 Task: Set and save  "Quality-based VBR" for "H.264/MPEG-4 Part 10/AVC encoder (x264 10-bit)" to 23.
Action: Mouse moved to (111, 13)
Screenshot: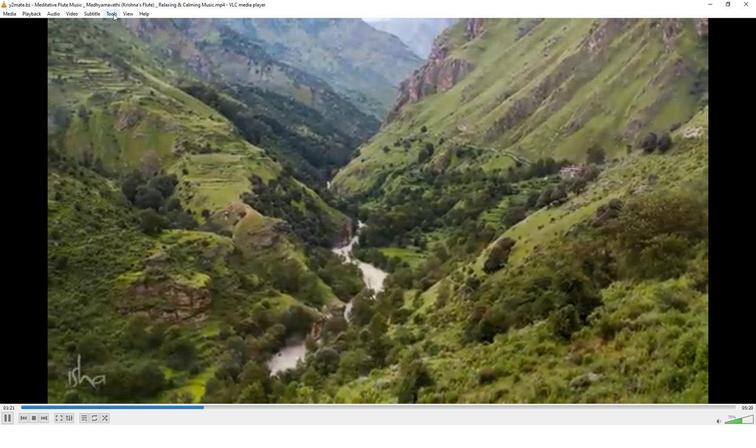 
Action: Mouse pressed left at (111, 13)
Screenshot: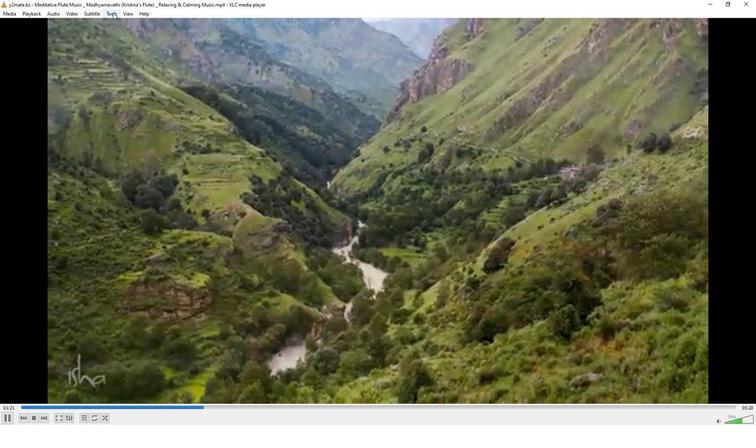
Action: Mouse moved to (127, 107)
Screenshot: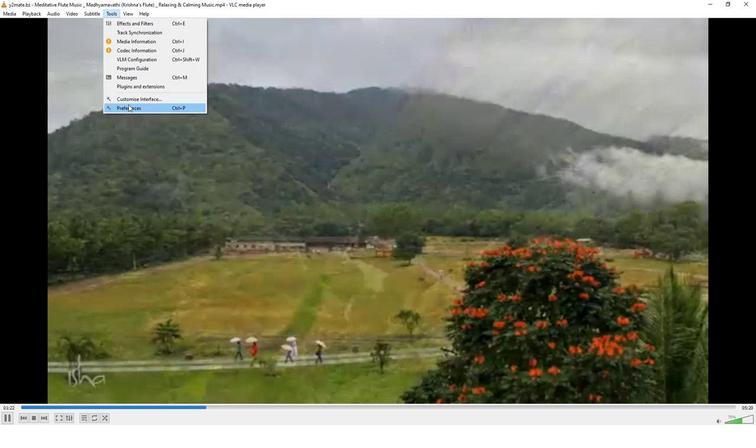 
Action: Mouse pressed left at (127, 107)
Screenshot: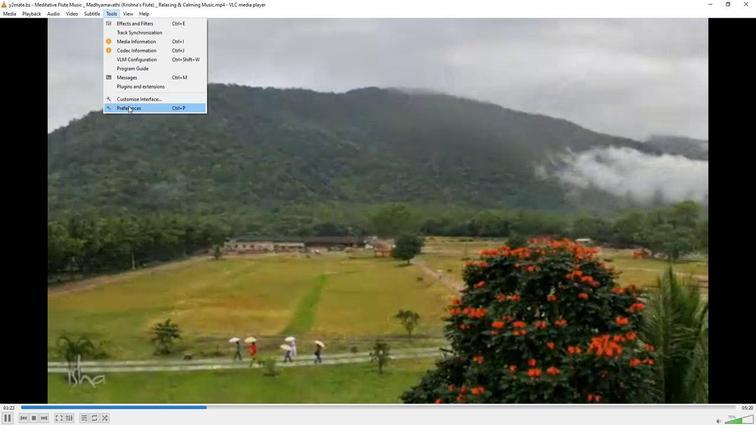 
Action: Mouse moved to (247, 347)
Screenshot: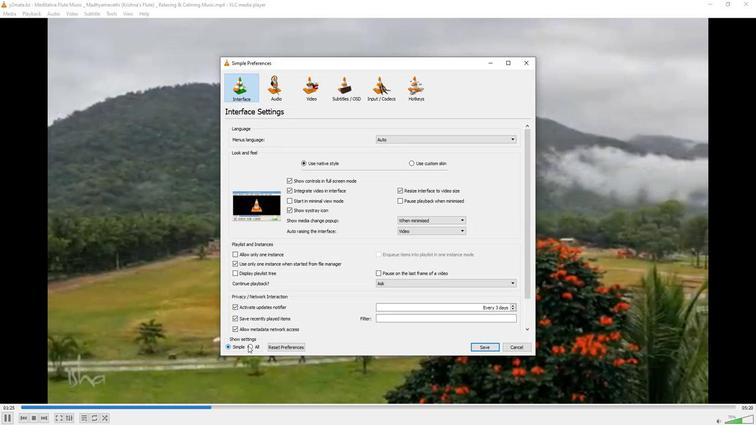 
Action: Mouse pressed left at (247, 347)
Screenshot: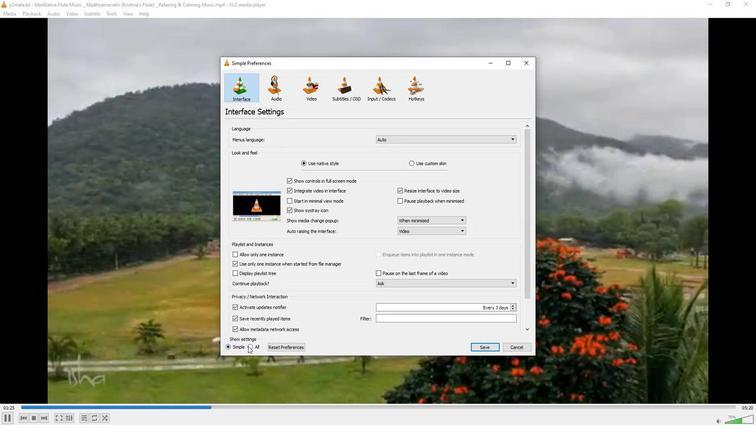 
Action: Mouse moved to (239, 270)
Screenshot: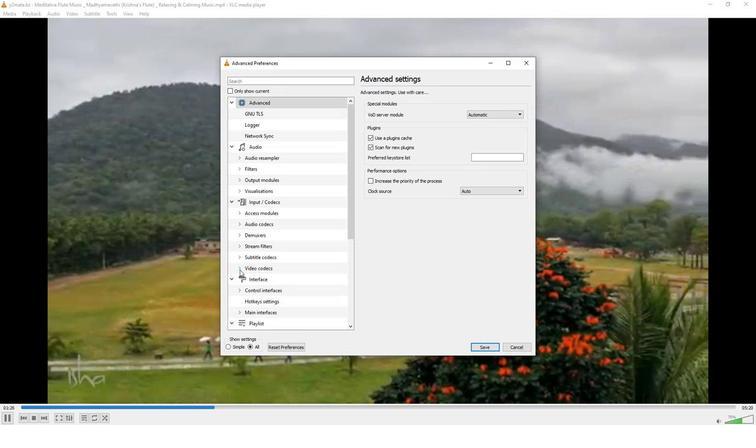 
Action: Mouse pressed left at (239, 270)
Screenshot: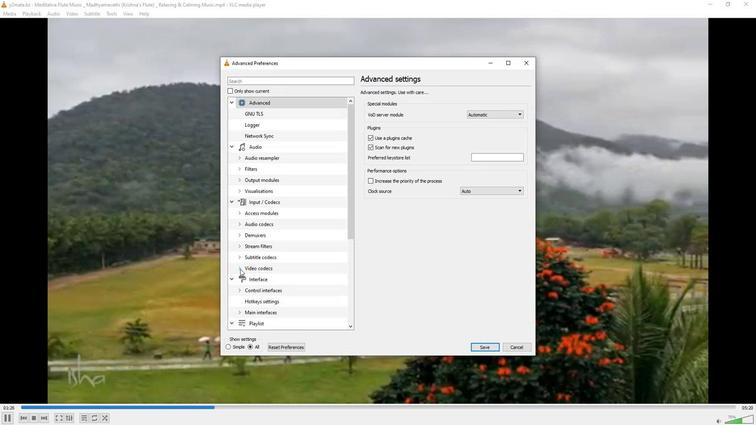 
Action: Mouse moved to (264, 283)
Screenshot: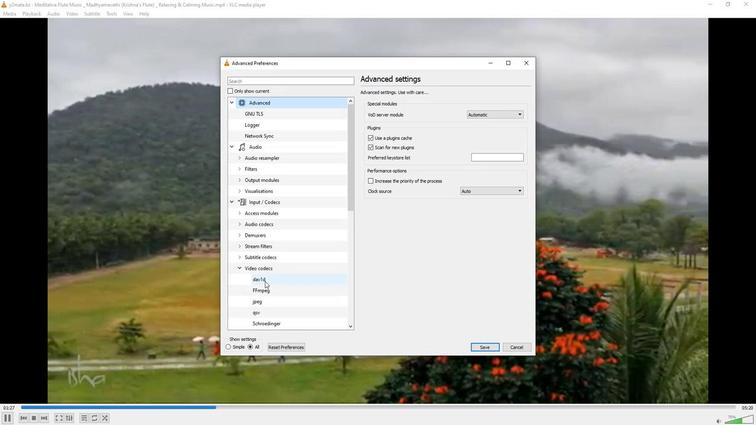 
Action: Mouse scrolled (264, 282) with delta (0, 0)
Screenshot: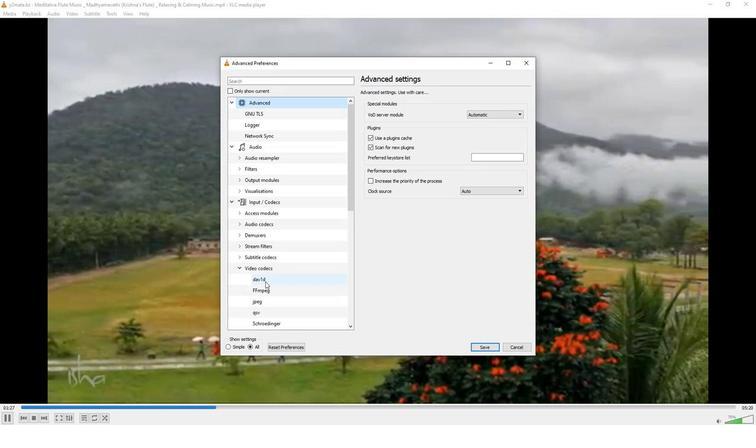 
Action: Mouse moved to (263, 285)
Screenshot: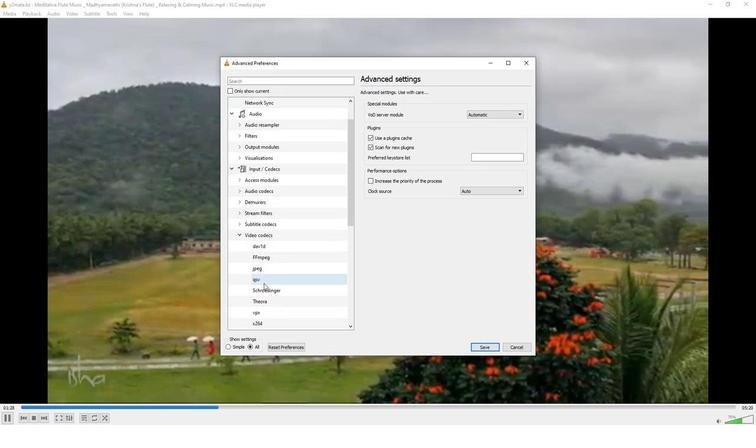 
Action: Mouse scrolled (263, 285) with delta (0, 0)
Screenshot: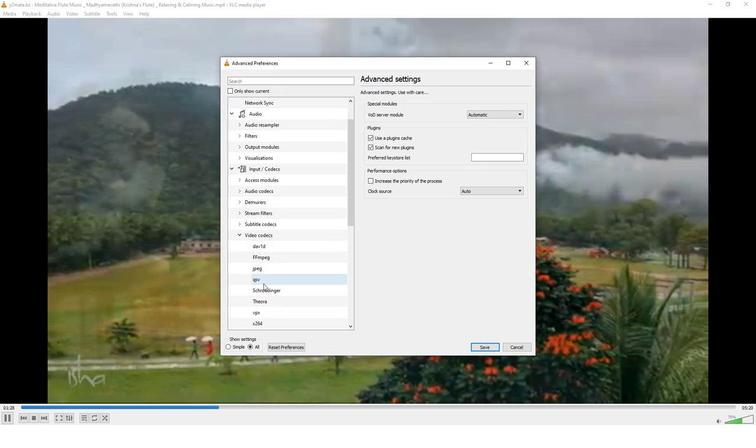 
Action: Mouse scrolled (263, 285) with delta (0, 0)
Screenshot: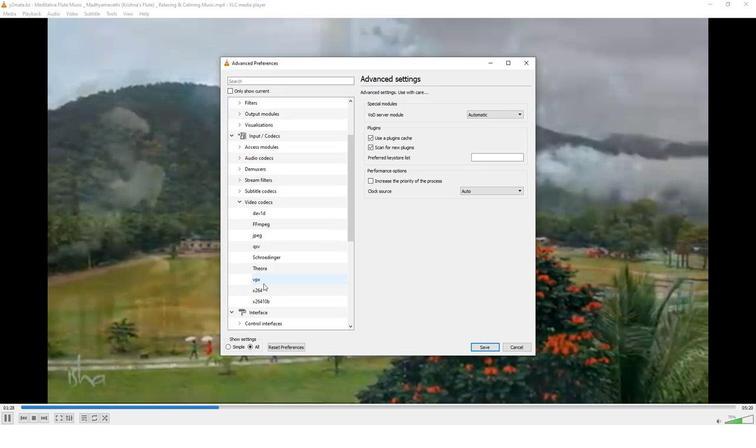 
Action: Mouse moved to (261, 267)
Screenshot: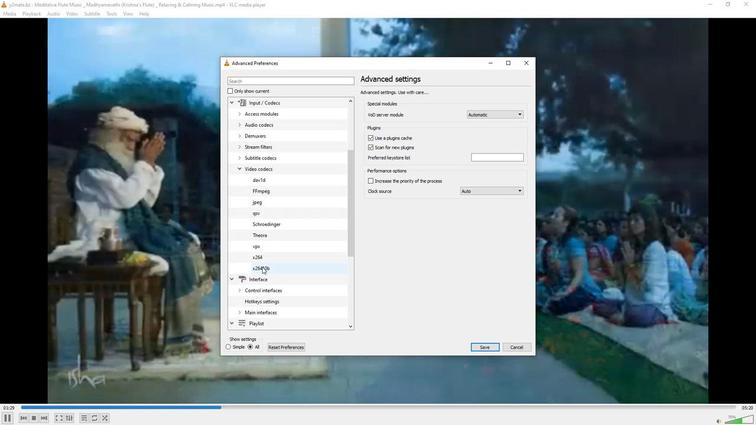 
Action: Mouse pressed left at (261, 267)
Screenshot: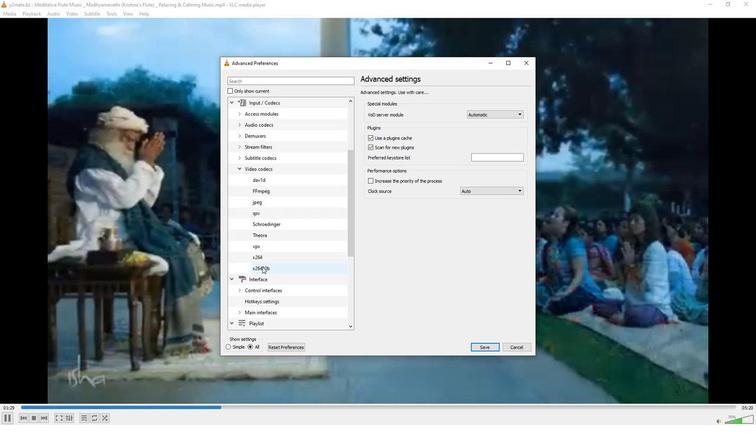 
Action: Mouse moved to (389, 303)
Screenshot: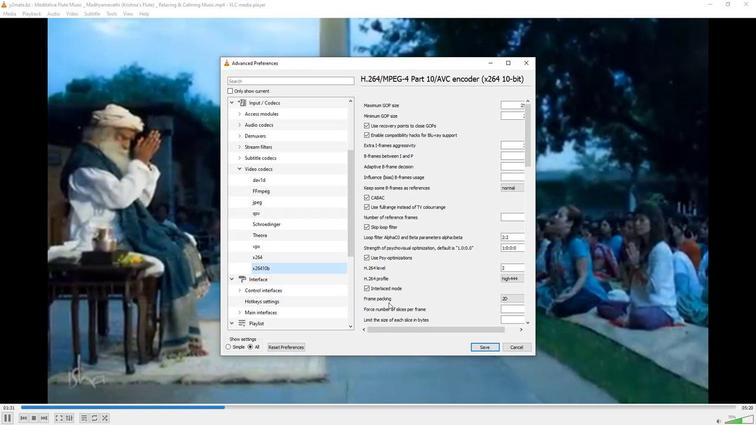 
Action: Mouse scrolled (389, 302) with delta (0, 0)
Screenshot: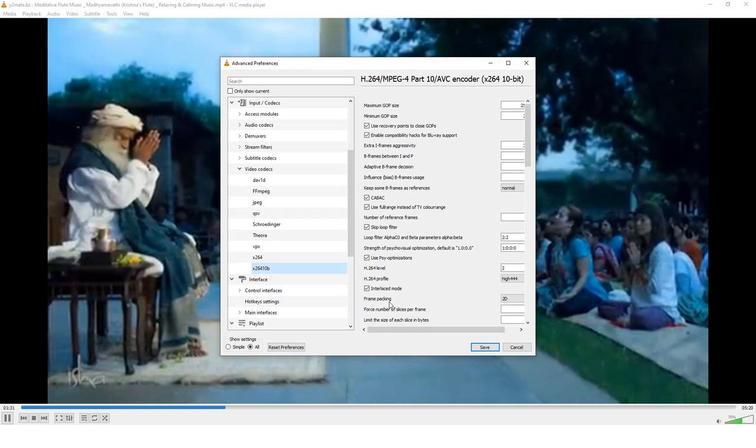 
Action: Mouse scrolled (389, 302) with delta (0, 0)
Screenshot: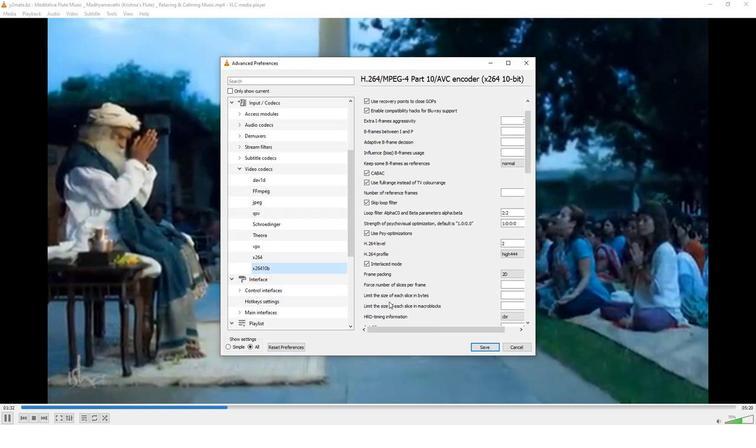 
Action: Mouse moved to (389, 329)
Screenshot: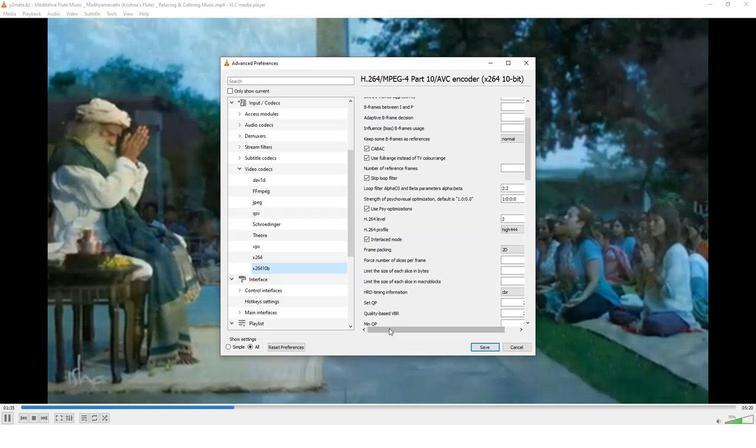 
Action: Mouse pressed left at (389, 329)
Screenshot: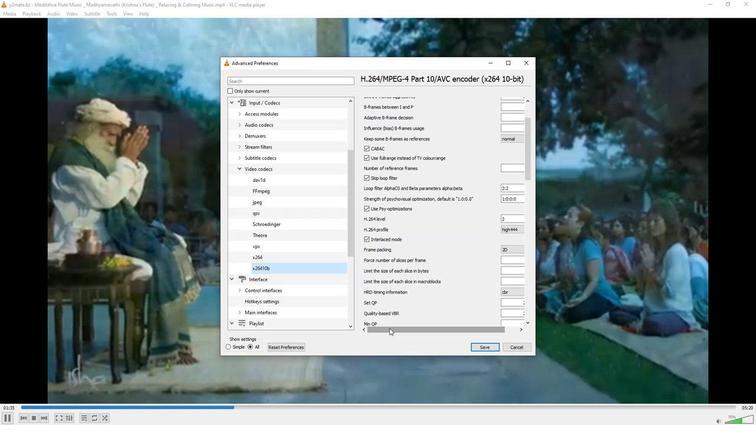 
Action: Mouse moved to (516, 315)
Screenshot: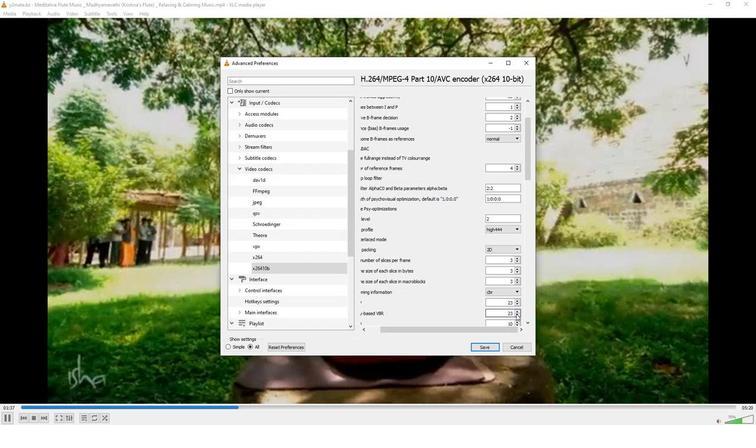 
Action: Mouse pressed left at (516, 315)
Screenshot: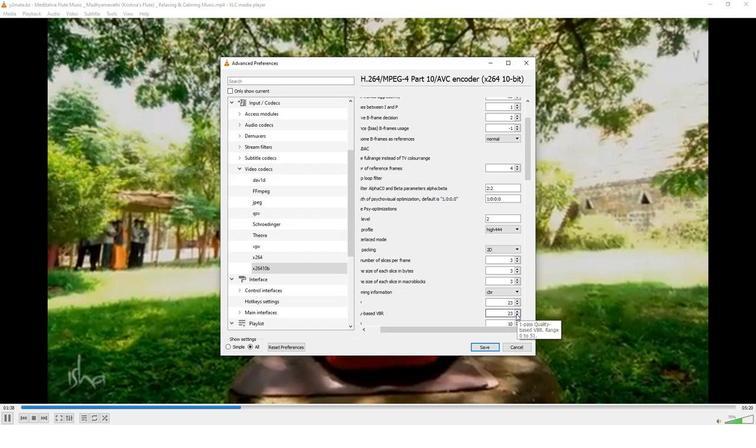 
Action: Mouse moved to (518, 311)
Screenshot: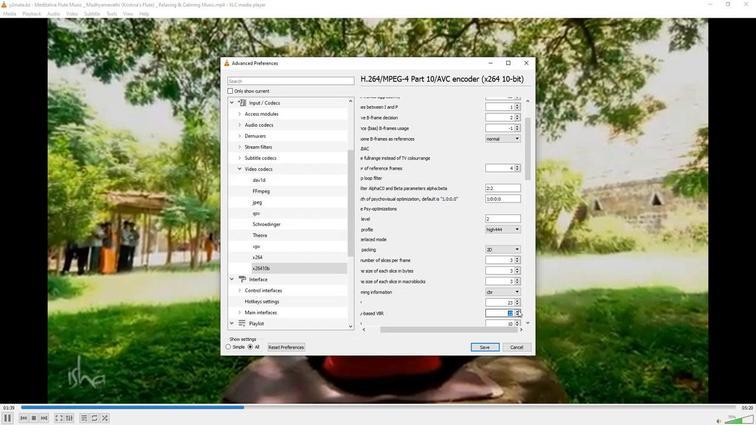 
Action: Mouse pressed left at (518, 311)
Screenshot: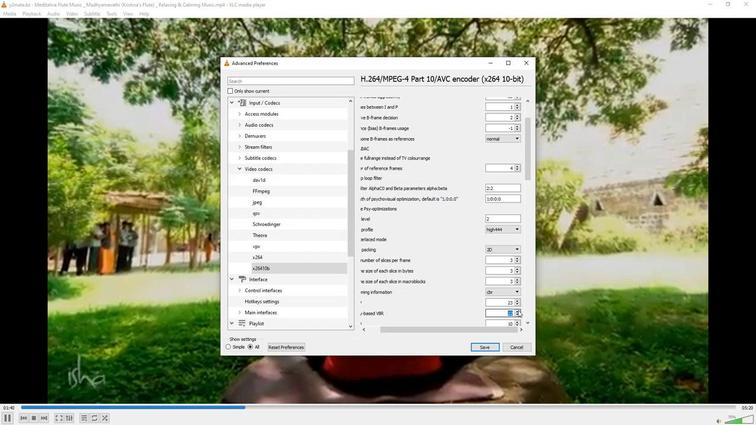 
Action: Mouse moved to (503, 312)
Screenshot: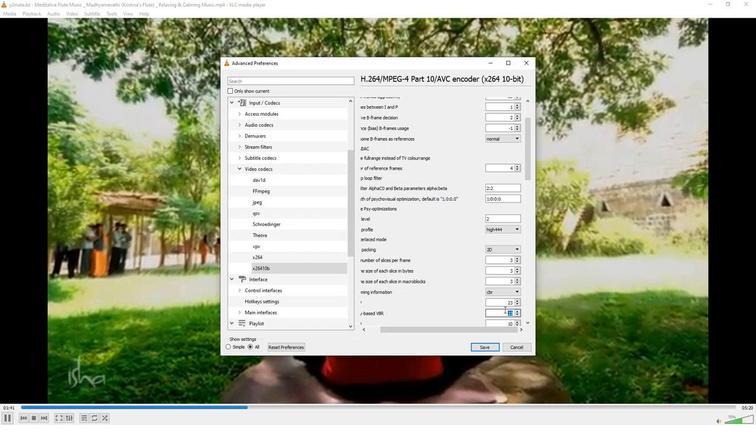 
Action: Mouse pressed left at (503, 312)
Screenshot: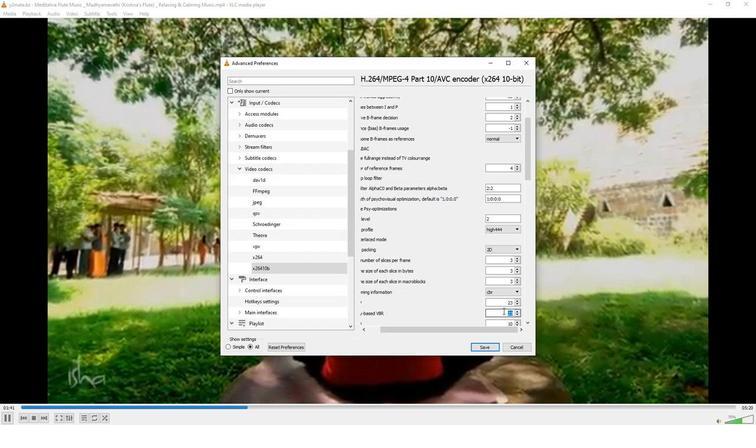 
Action: Mouse moved to (485, 348)
Screenshot: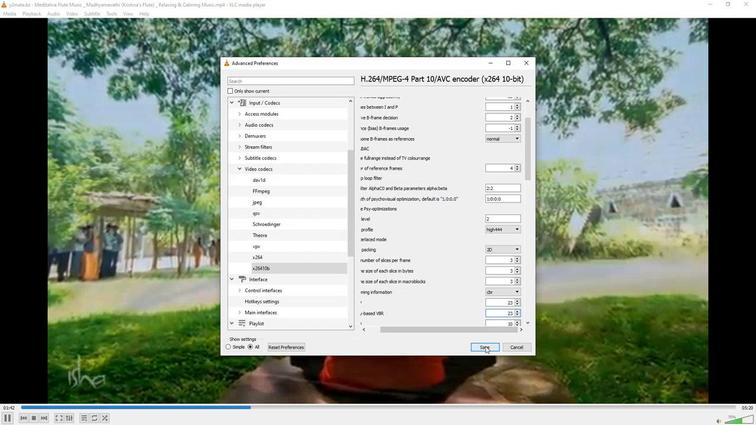 
Action: Mouse pressed left at (485, 348)
Screenshot: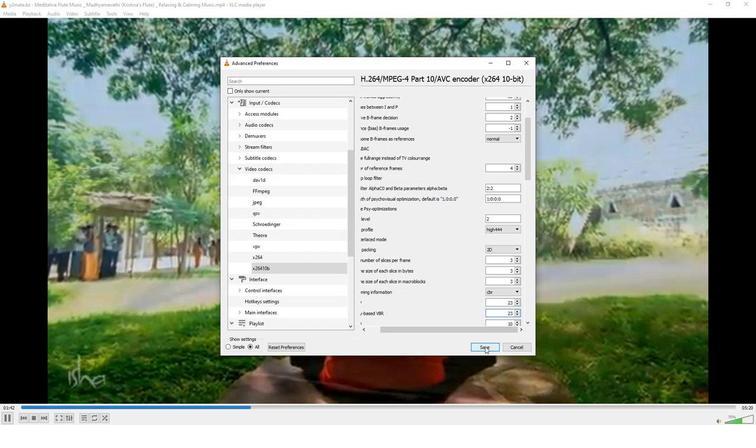 
Action: Mouse moved to (454, 318)
Screenshot: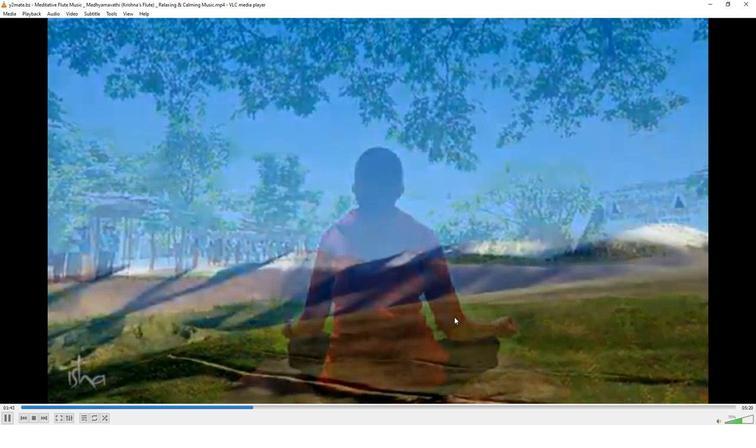 
